 Task: Change the Y offset for mosaic bridge stream output to -1.
Action: Mouse moved to (116, 13)
Screenshot: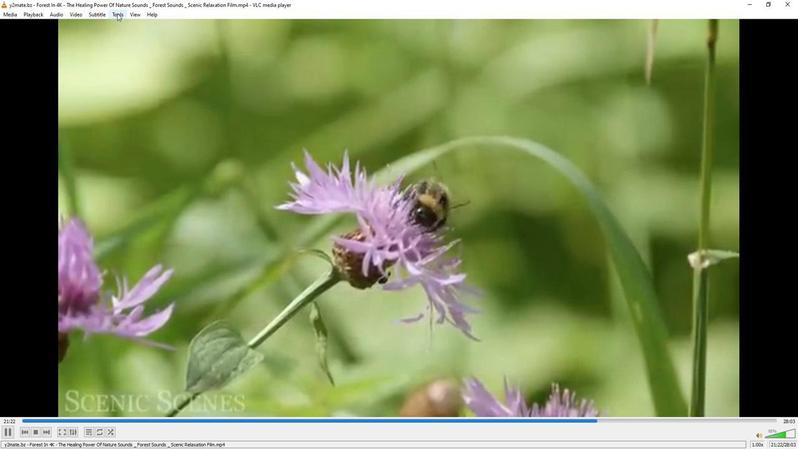 
Action: Mouse pressed left at (116, 13)
Screenshot: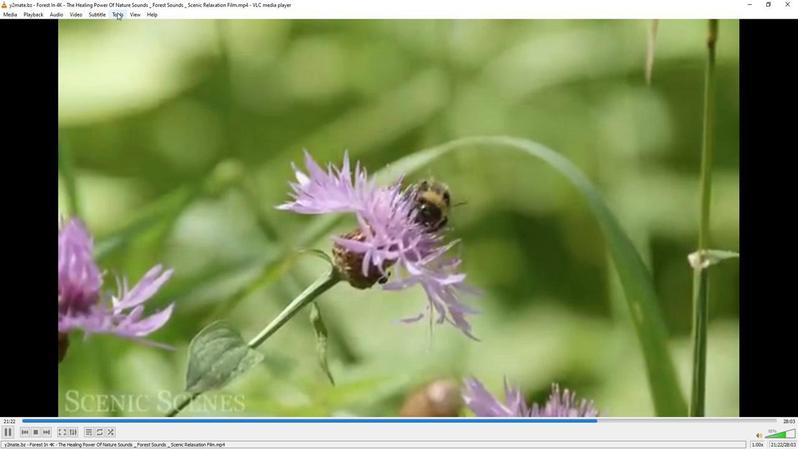 
Action: Mouse moved to (142, 116)
Screenshot: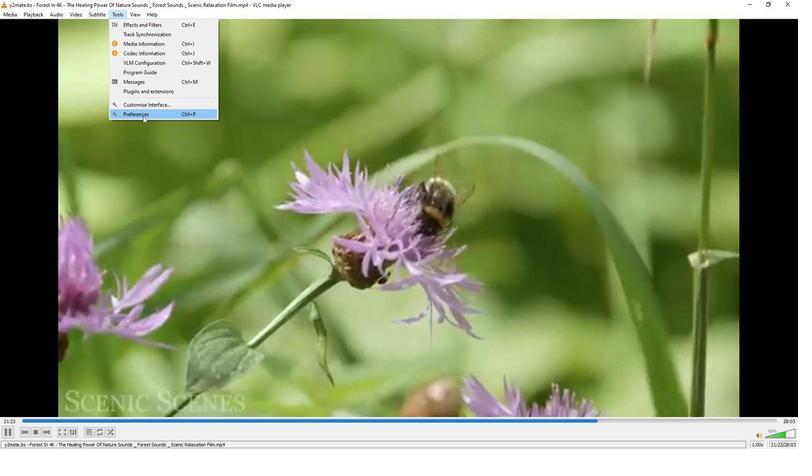 
Action: Mouse pressed left at (142, 116)
Screenshot: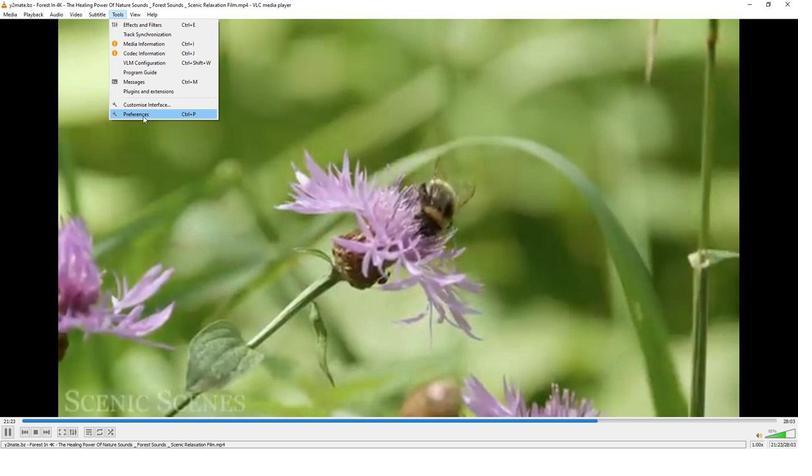 
Action: Mouse moved to (264, 365)
Screenshot: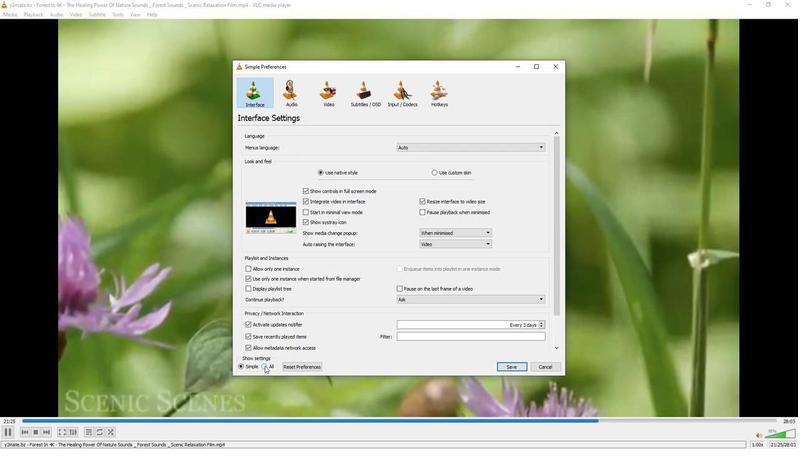 
Action: Mouse pressed left at (264, 365)
Screenshot: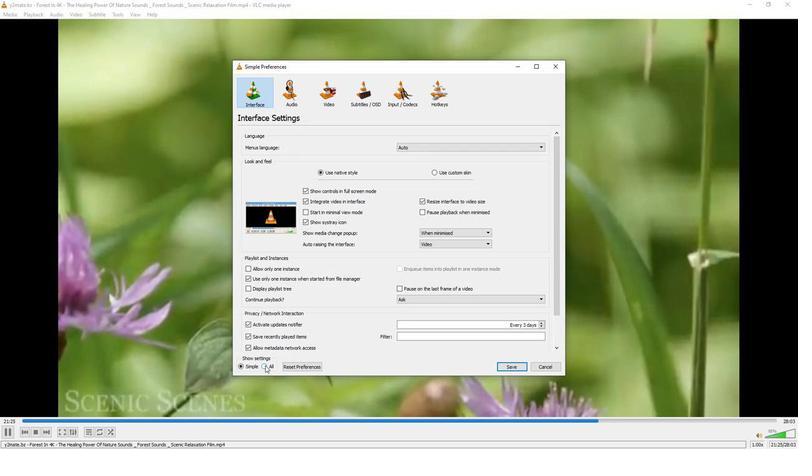 
Action: Mouse moved to (254, 299)
Screenshot: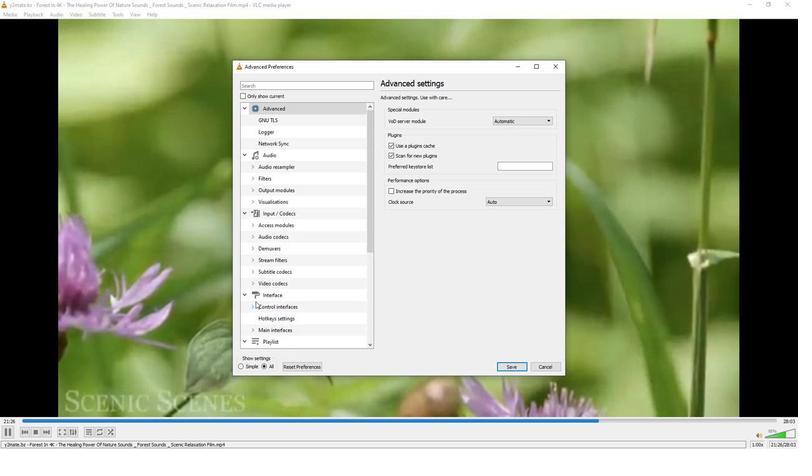 
Action: Mouse scrolled (254, 299) with delta (0, 0)
Screenshot: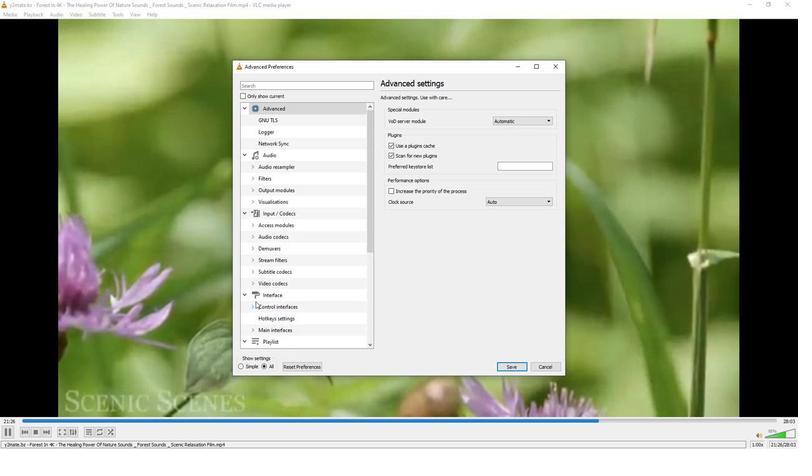 
Action: Mouse scrolled (254, 299) with delta (0, 0)
Screenshot: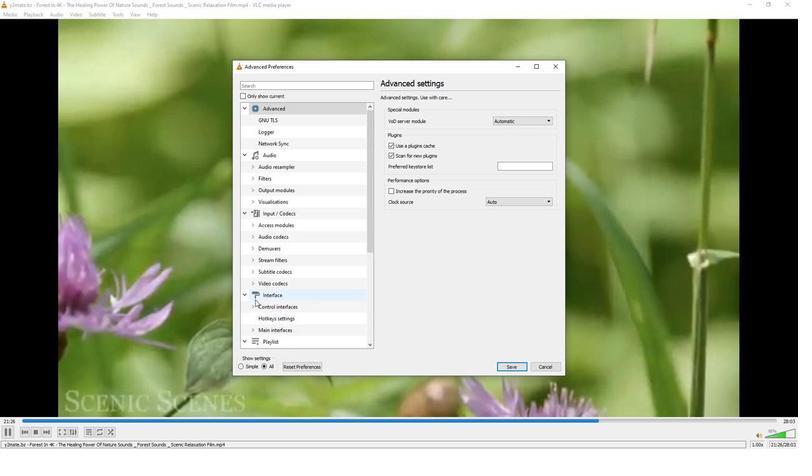 
Action: Mouse moved to (253, 298)
Screenshot: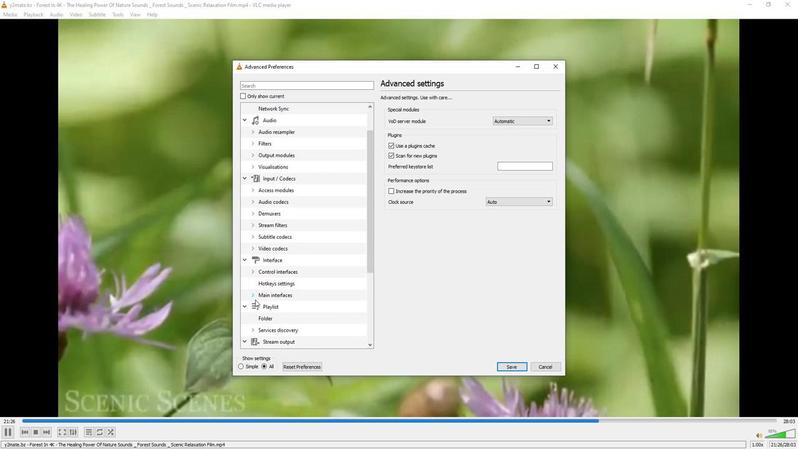 
Action: Mouse scrolled (253, 298) with delta (0, 0)
Screenshot: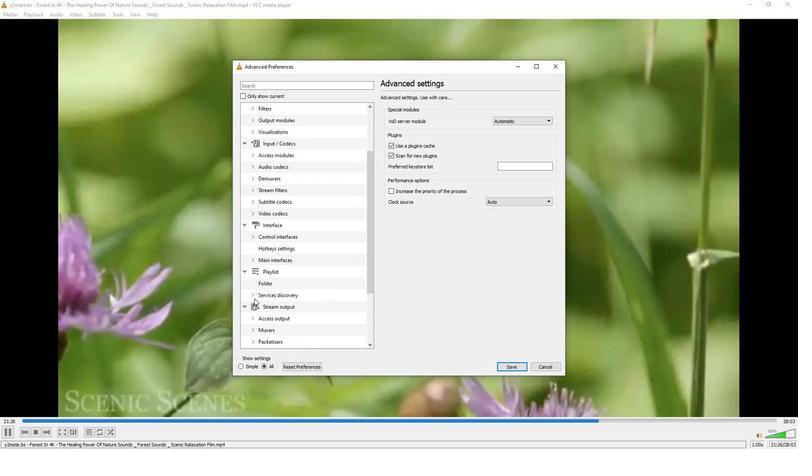 
Action: Mouse moved to (251, 294)
Screenshot: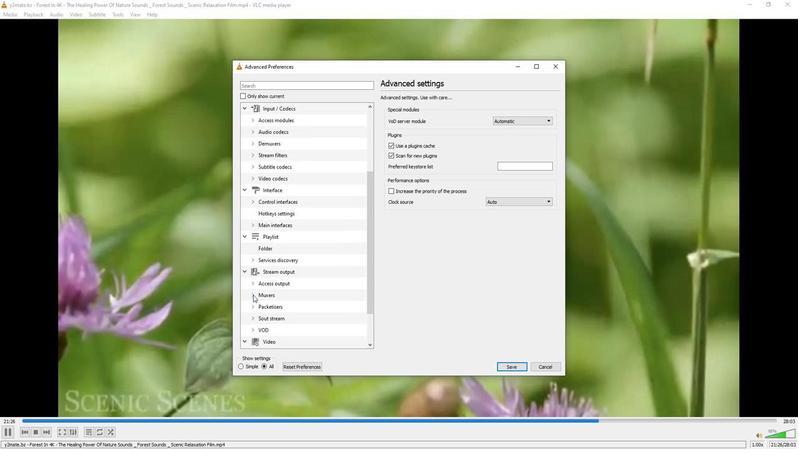 
Action: Mouse scrolled (251, 293) with delta (0, 0)
Screenshot: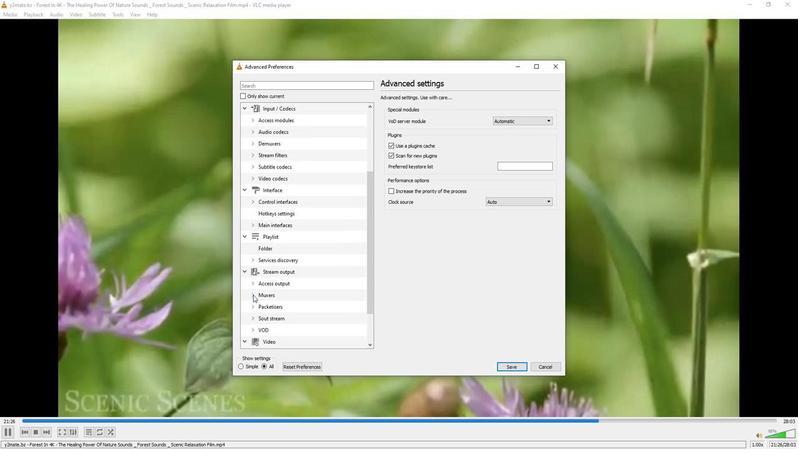
Action: Mouse moved to (251, 285)
Screenshot: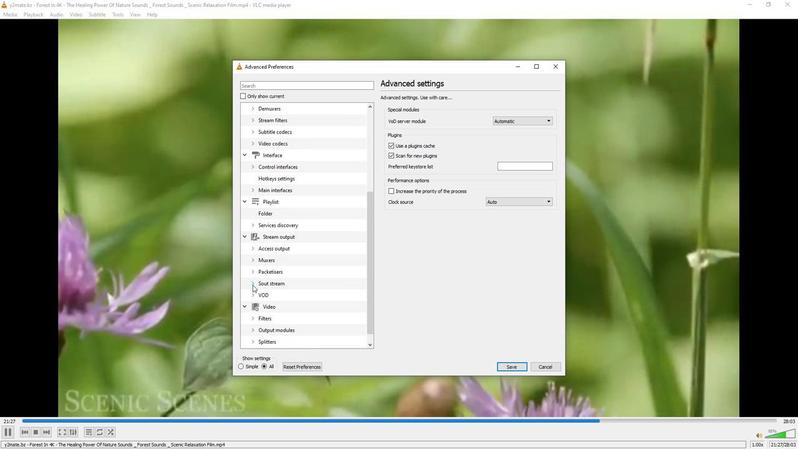 
Action: Mouse pressed left at (251, 285)
Screenshot: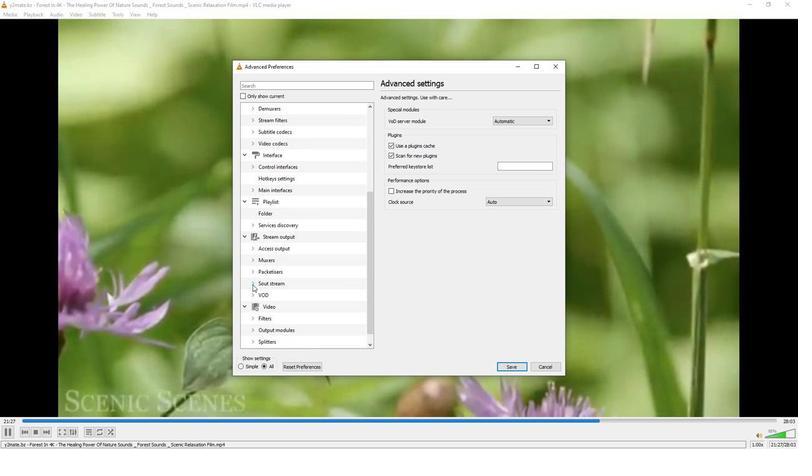 
Action: Mouse moved to (257, 288)
Screenshot: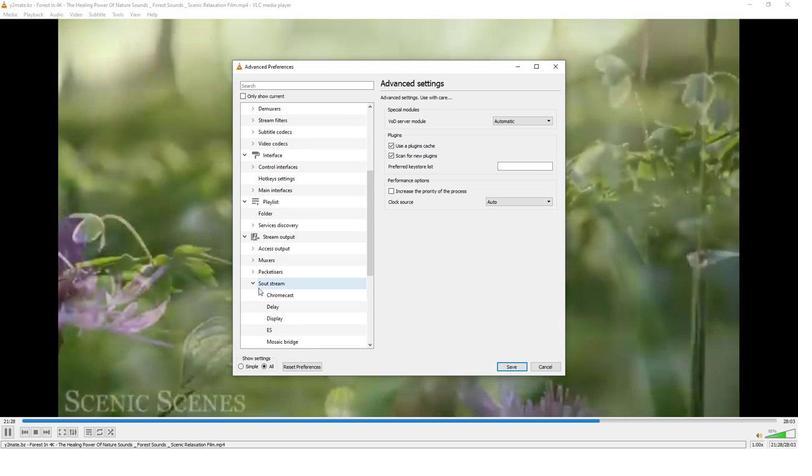 
Action: Mouse scrolled (257, 288) with delta (0, 0)
Screenshot: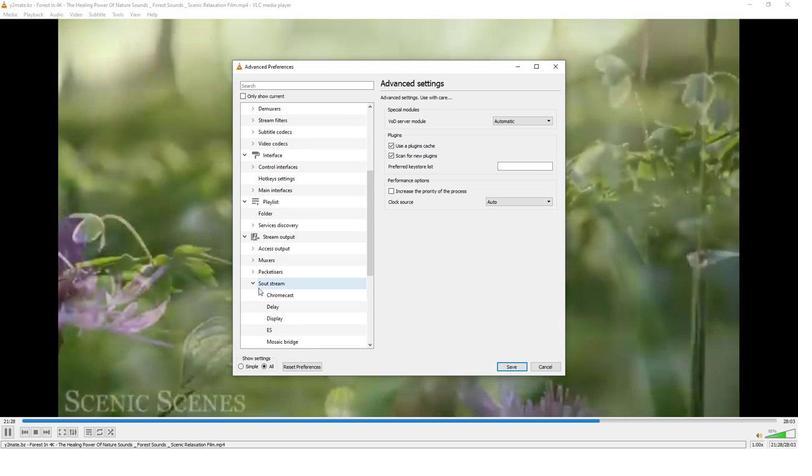 
Action: Mouse moved to (258, 288)
Screenshot: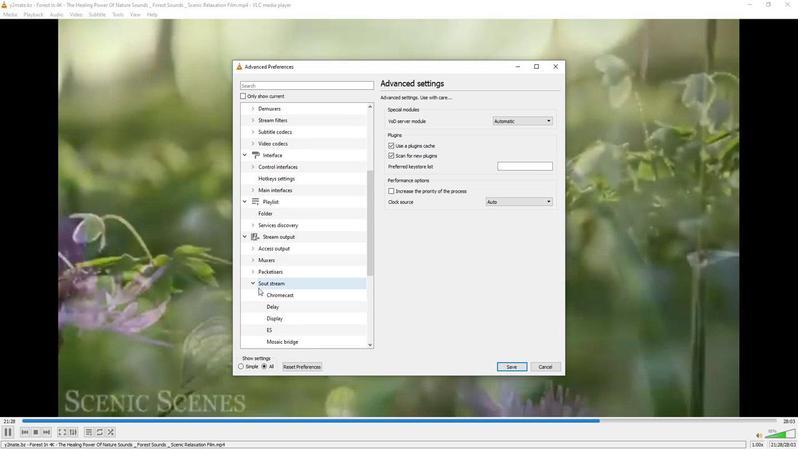 
Action: Mouse scrolled (258, 288) with delta (0, 0)
Screenshot: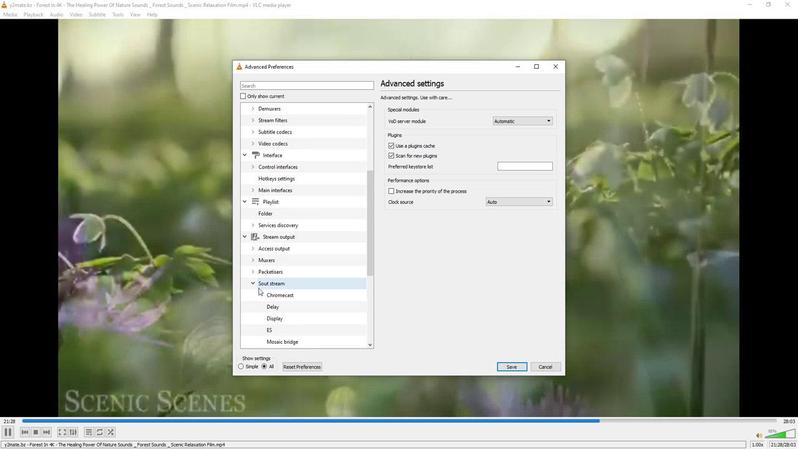 
Action: Mouse moved to (280, 268)
Screenshot: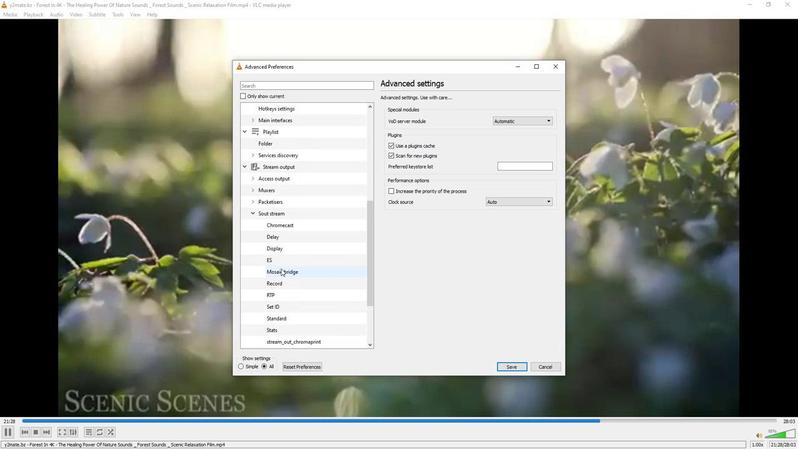 
Action: Mouse pressed left at (280, 268)
Screenshot: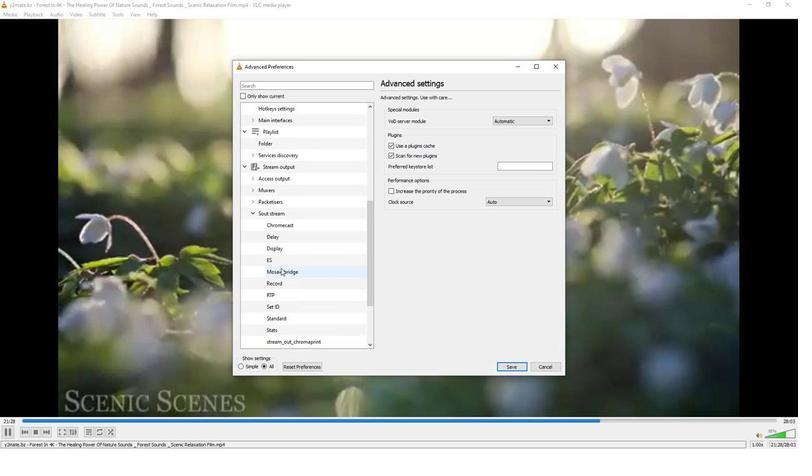 
Action: Mouse moved to (412, 278)
Screenshot: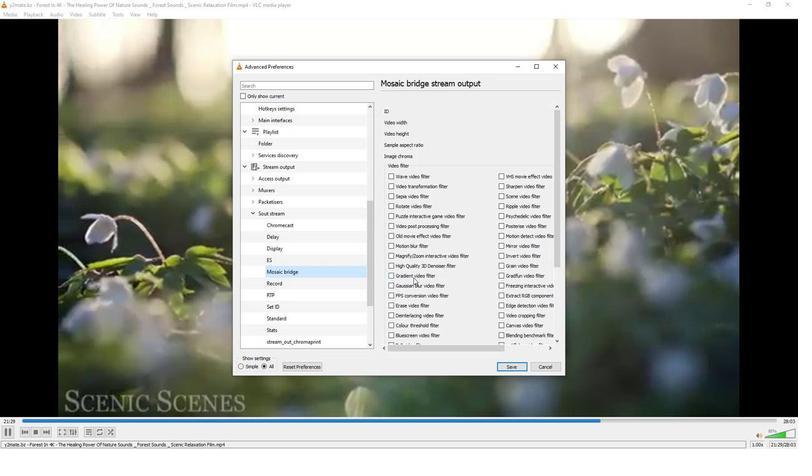 
Action: Mouse scrolled (412, 277) with delta (0, 0)
Screenshot: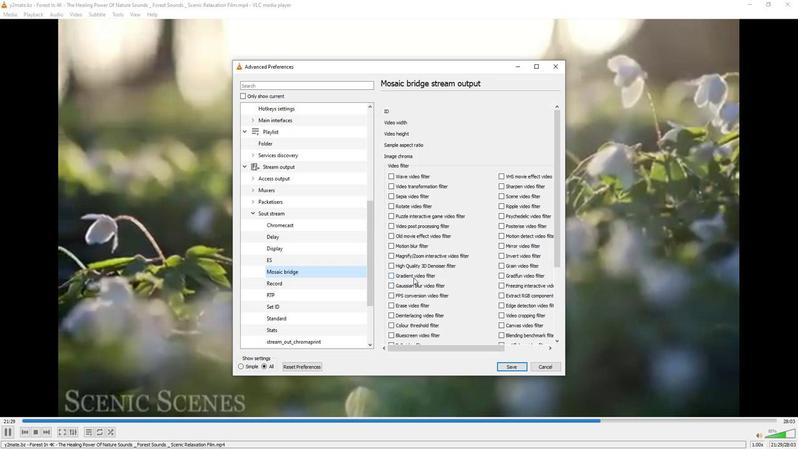 
Action: Mouse scrolled (412, 277) with delta (0, 0)
Screenshot: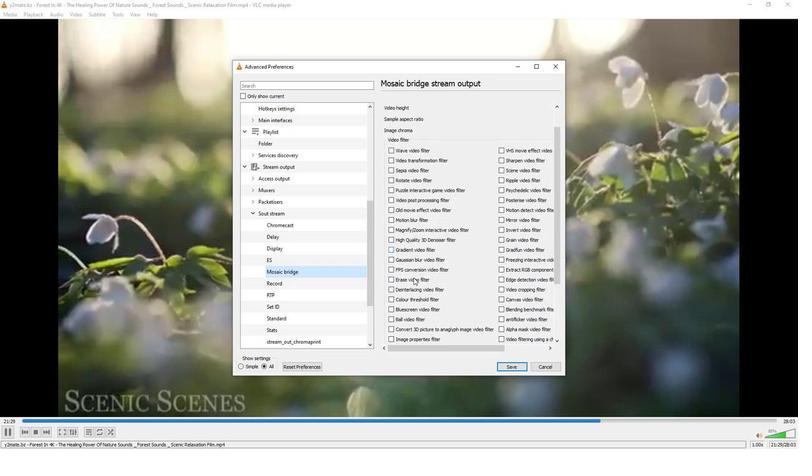 
Action: Mouse scrolled (412, 277) with delta (0, 0)
Screenshot: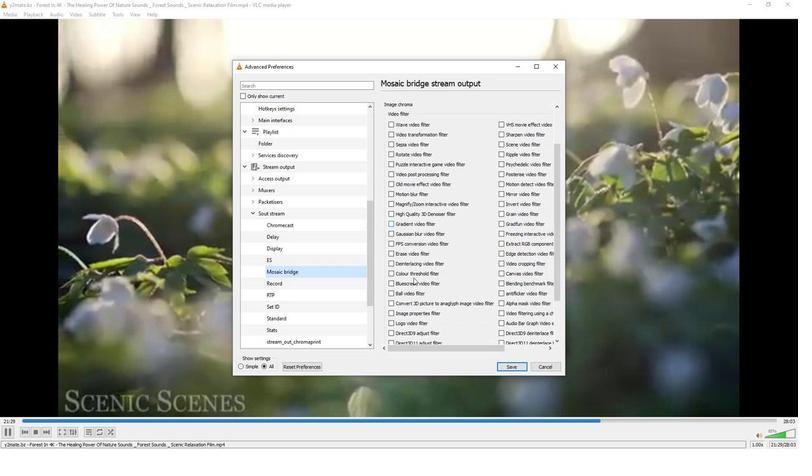 
Action: Mouse moved to (457, 283)
Screenshot: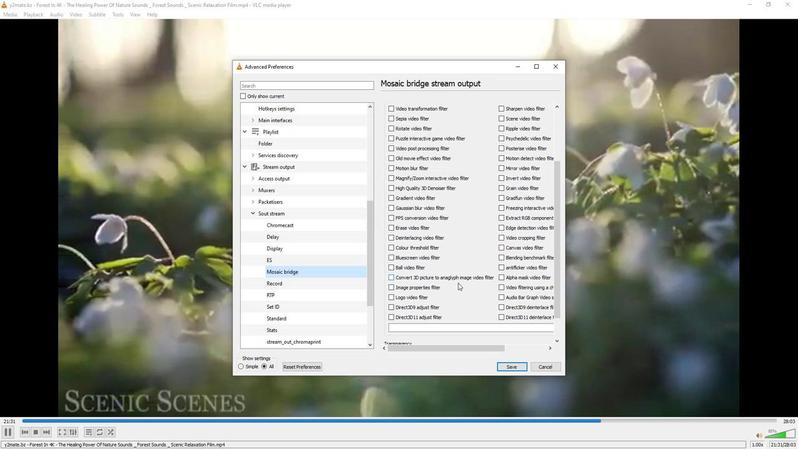 
Action: Mouse scrolled (457, 283) with delta (0, 0)
Screenshot: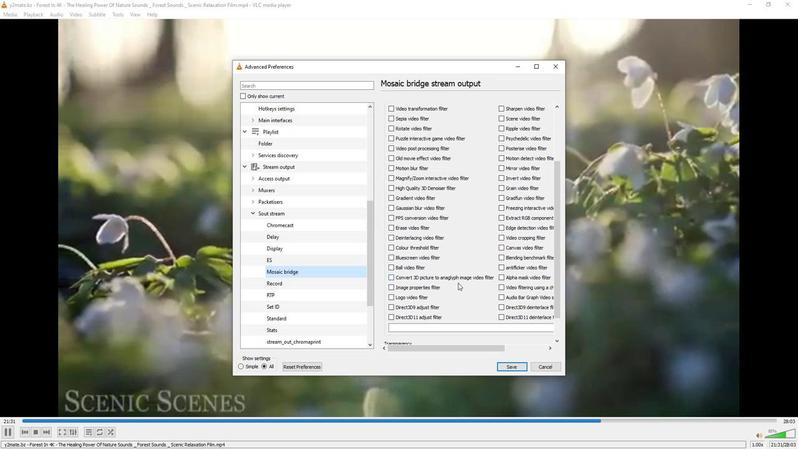 
Action: Mouse scrolled (457, 283) with delta (0, 0)
Screenshot: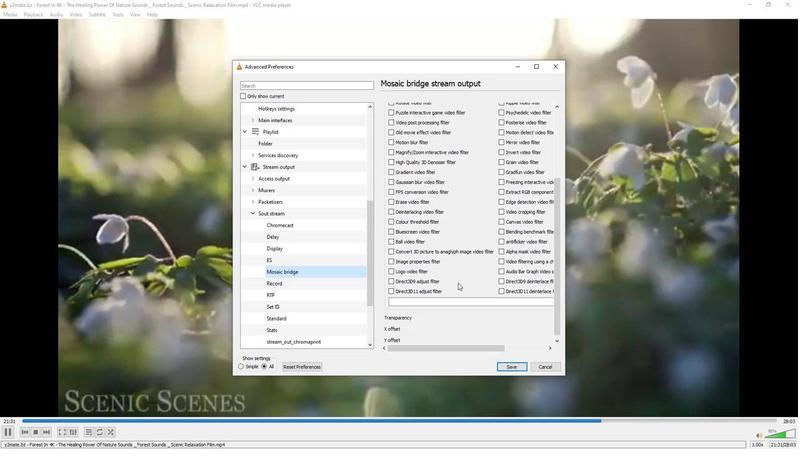 
Action: Mouse scrolled (457, 283) with delta (0, 0)
Screenshot: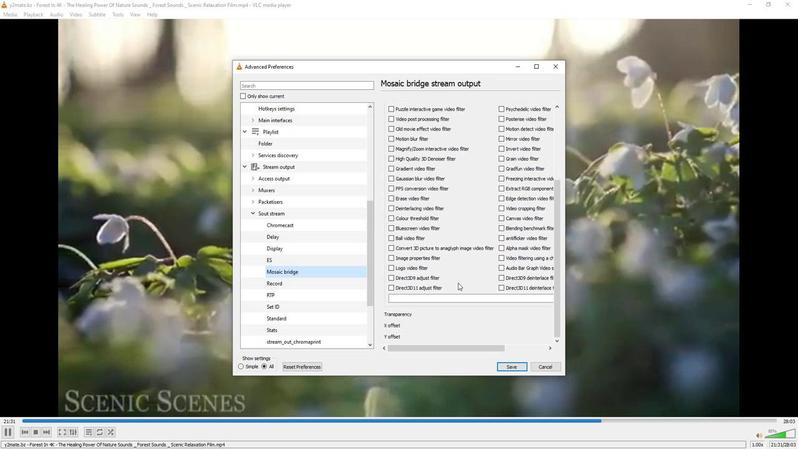 
Action: Mouse moved to (454, 347)
Screenshot: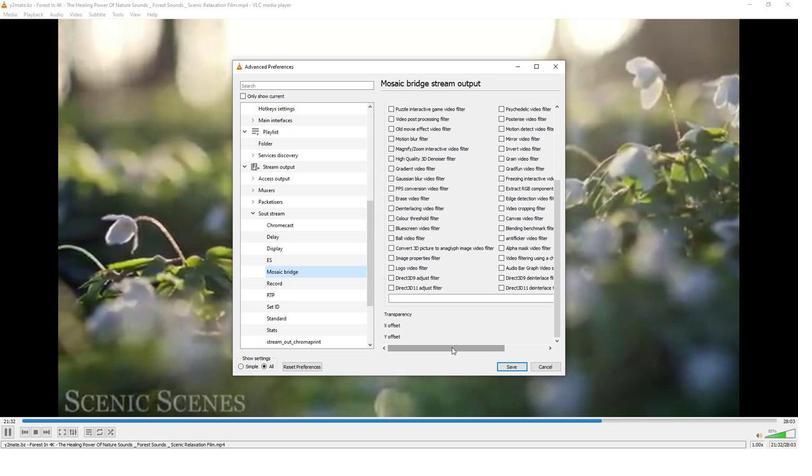 
Action: Mouse pressed left at (454, 347)
Screenshot: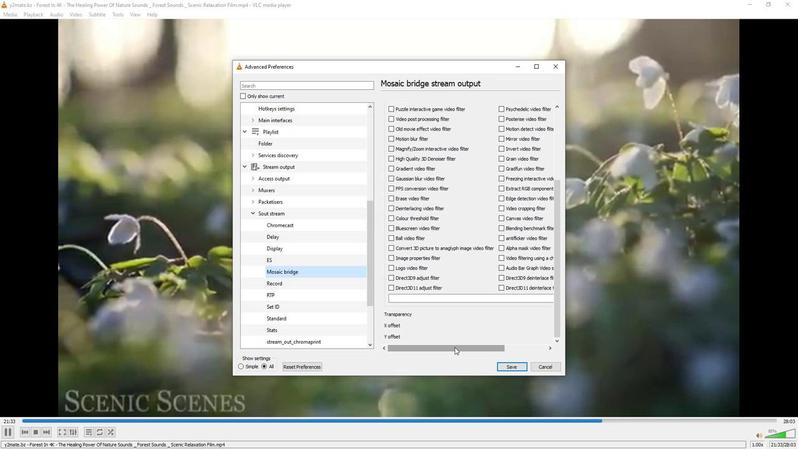 
Action: Mouse moved to (544, 338)
Screenshot: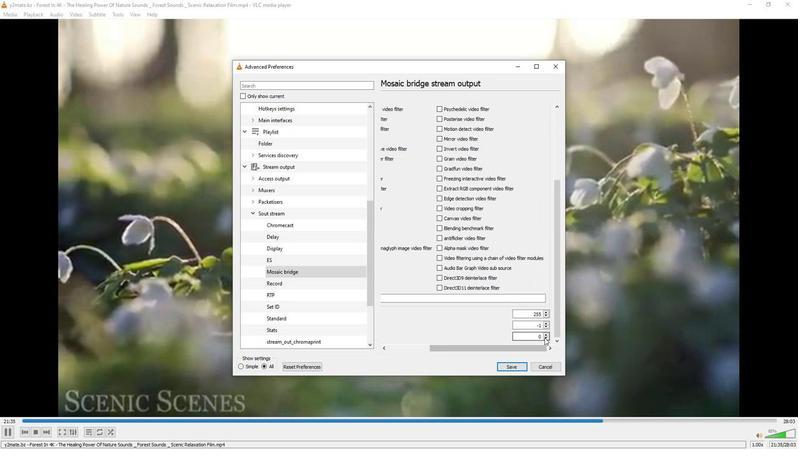 
Action: Mouse pressed left at (544, 338)
Screenshot: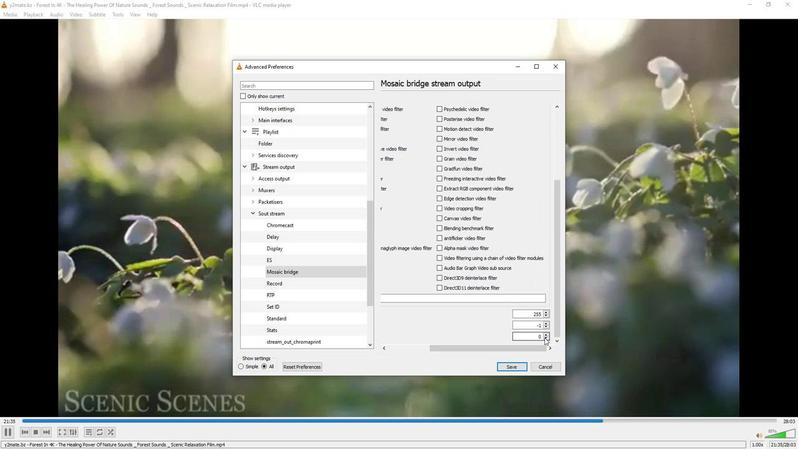 
Action: Mouse moved to (479, 321)
Screenshot: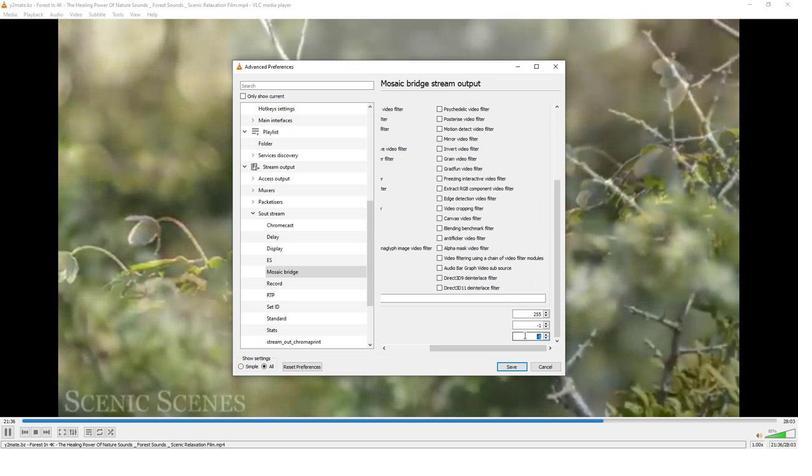 
